 Task: Add footnote "General".
Action: Mouse moved to (124, 85)
Screenshot: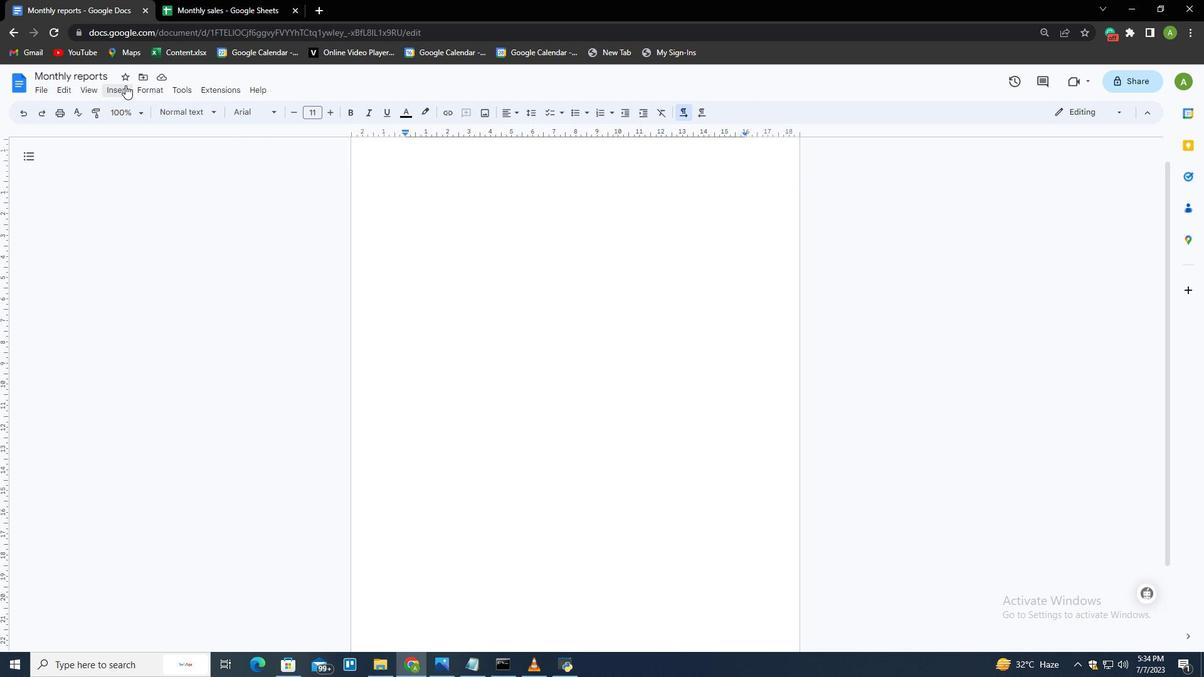 
Action: Mouse pressed left at (124, 85)
Screenshot: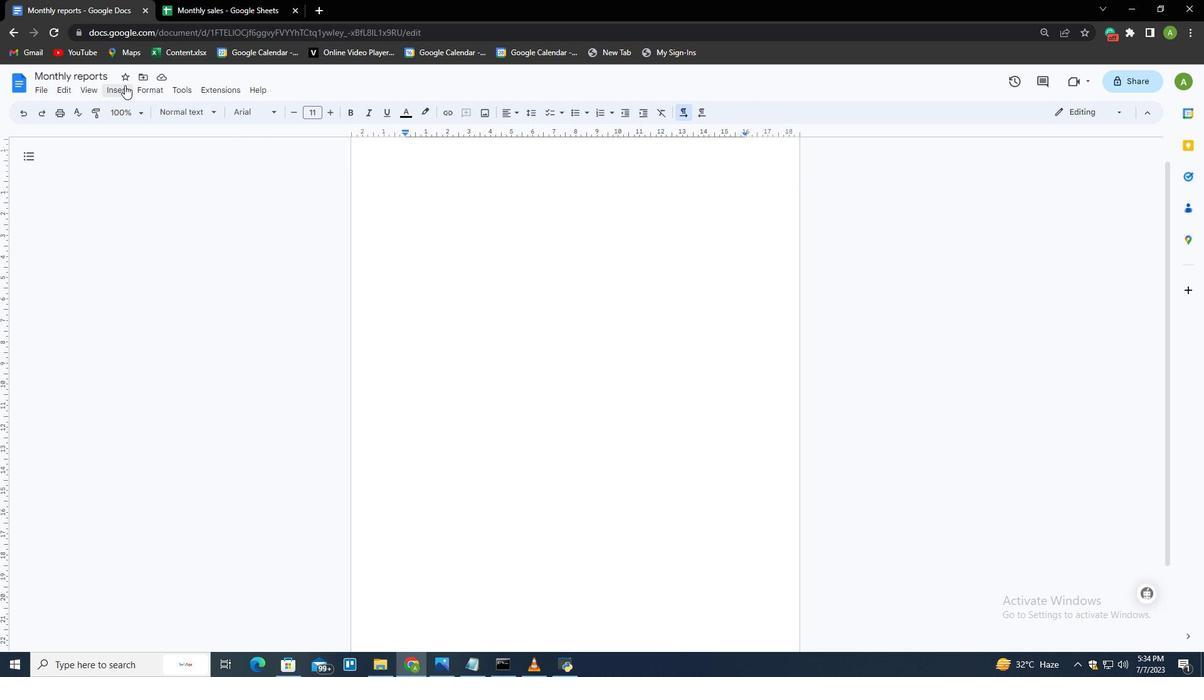 
Action: Mouse moved to (152, 255)
Screenshot: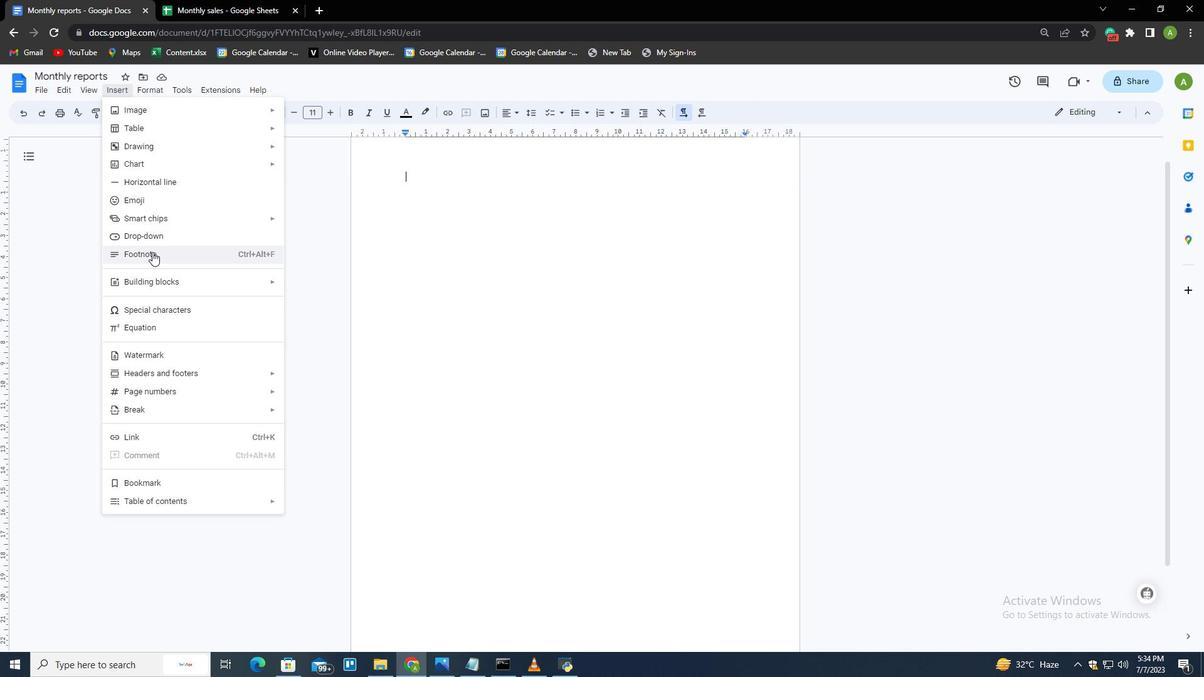 
Action: Mouse pressed left at (152, 255)
Screenshot: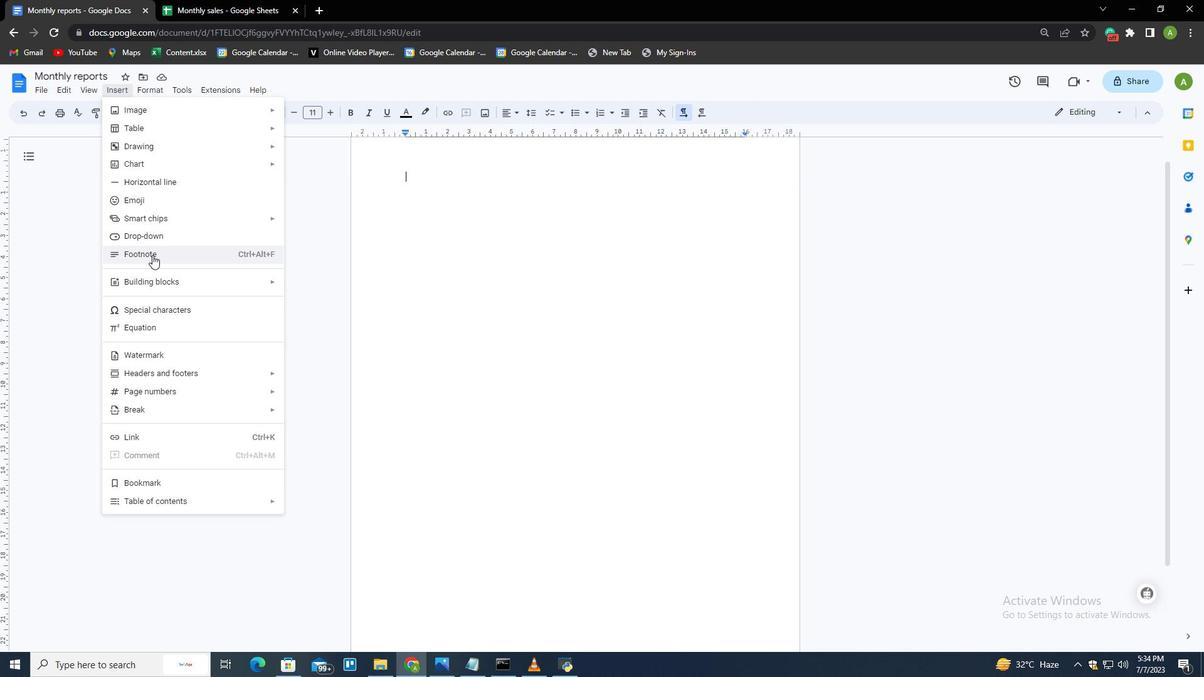 
Action: Mouse moved to (423, 319)
Screenshot: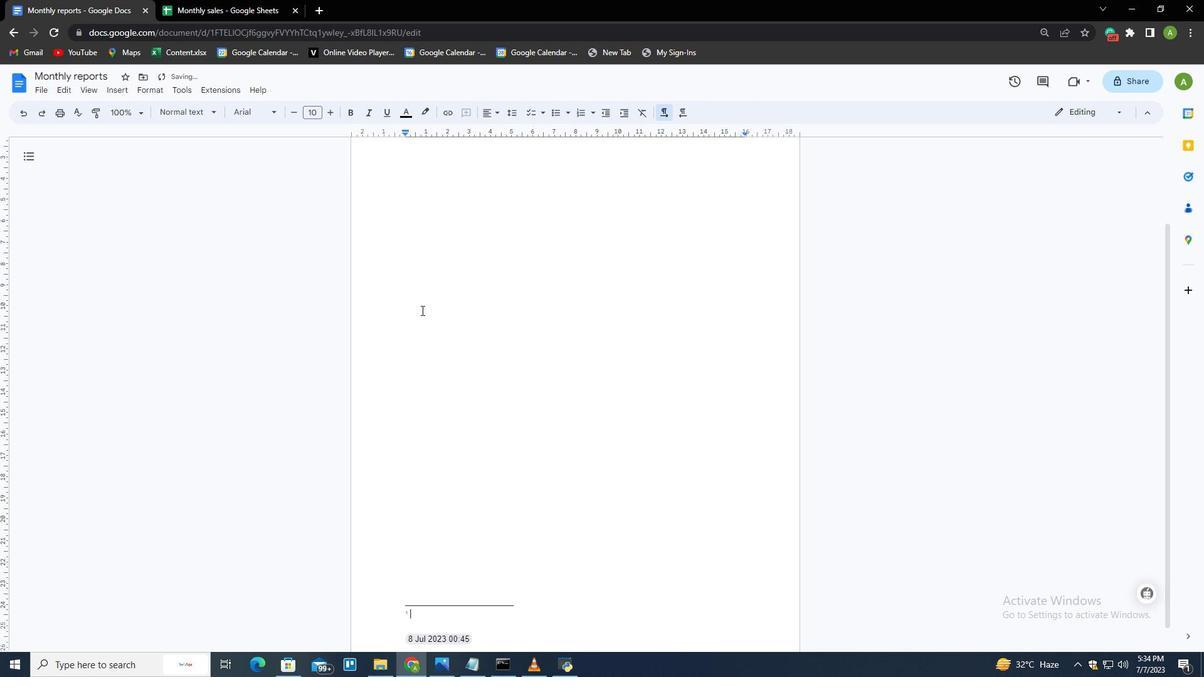 
Action: Key pressed <Key.shift>General
Screenshot: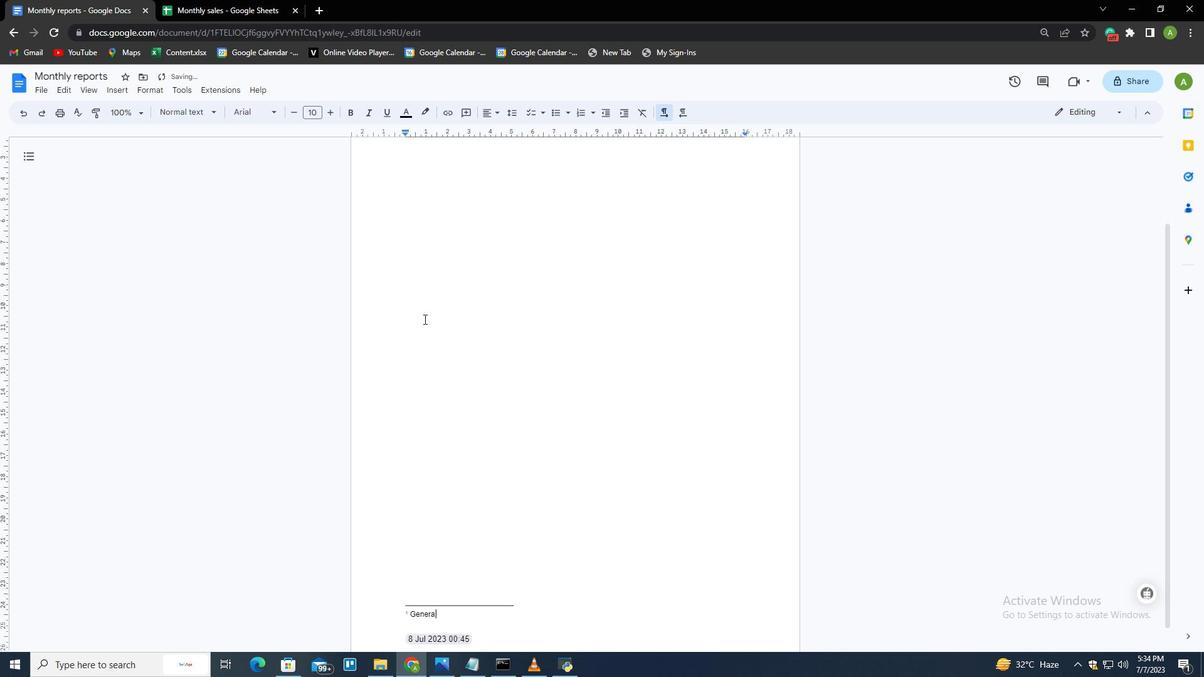 
Action: Mouse moved to (418, 329)
Screenshot: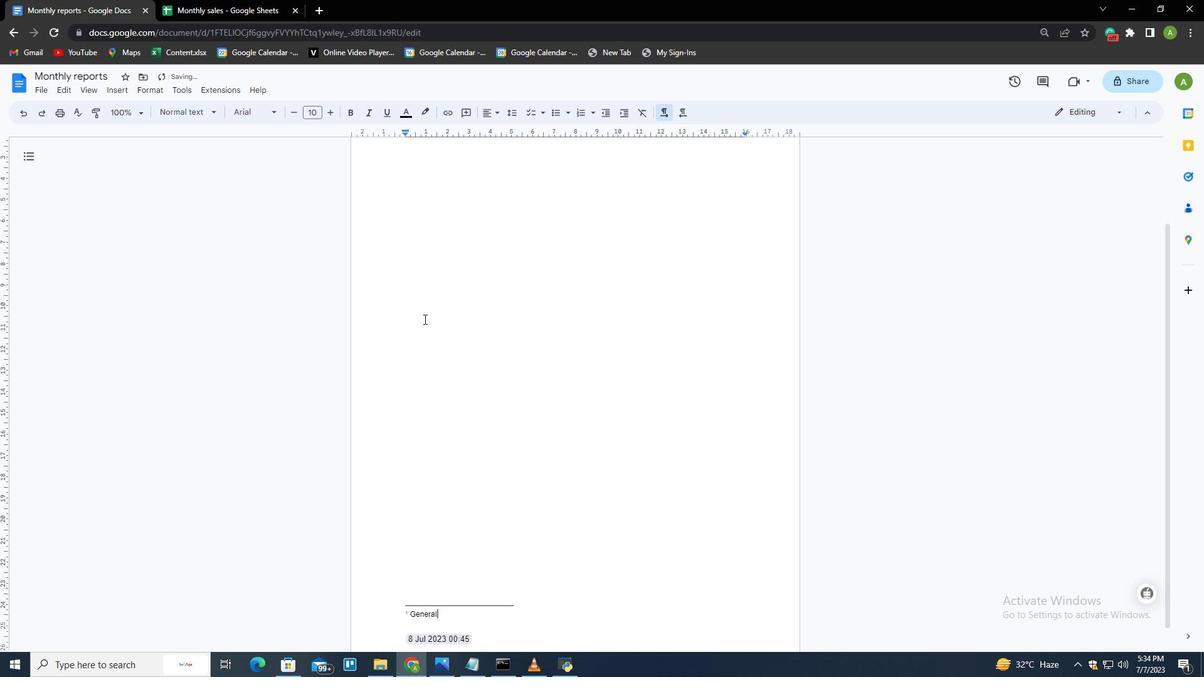 
